 Task: Click on how the process works.
Action: Mouse moved to (132, 452)
Screenshot: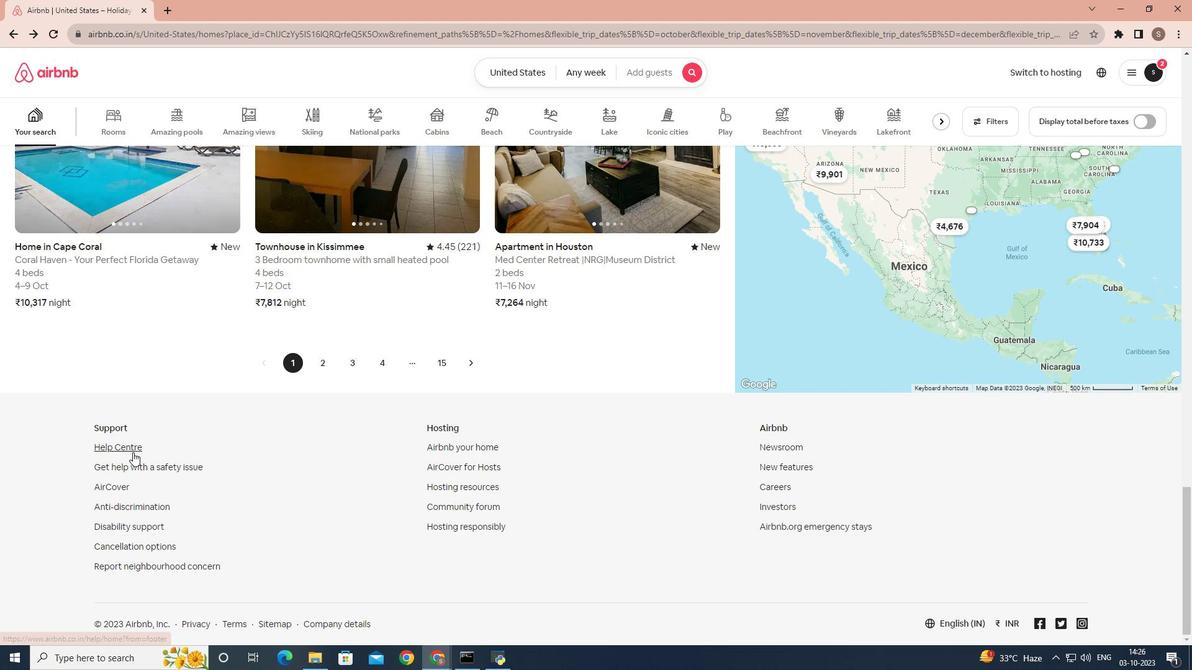 
Action: Mouse pressed left at (132, 452)
Screenshot: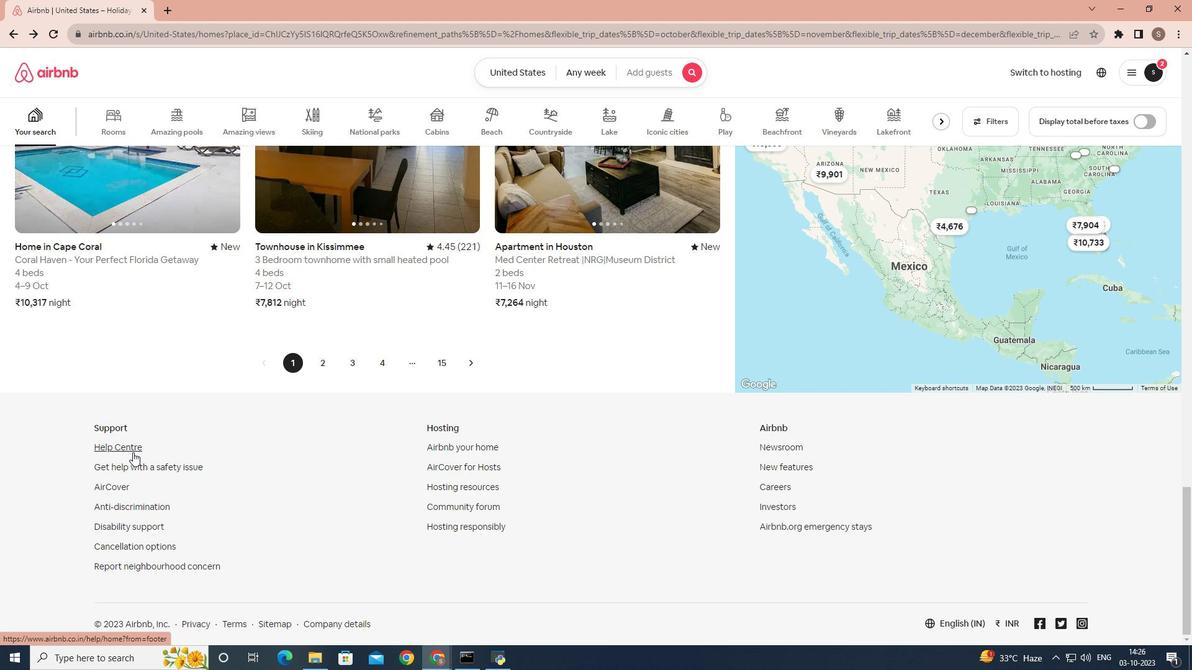 
Action: Mouse moved to (323, 476)
Screenshot: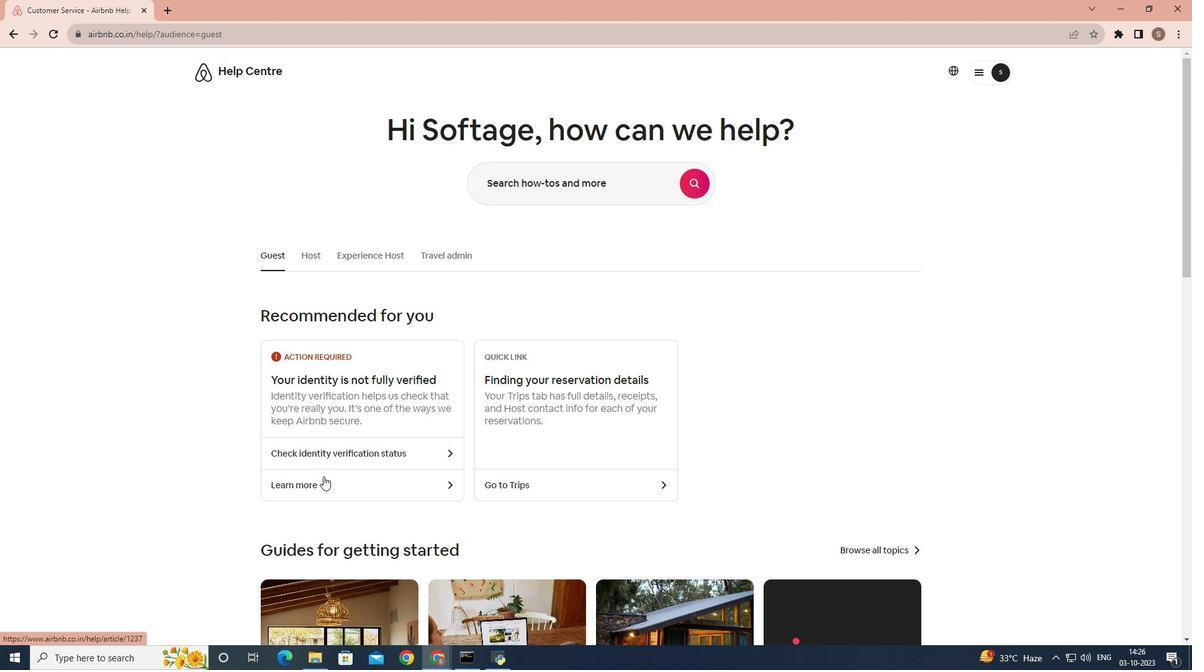 
Action: Mouse pressed left at (323, 476)
Screenshot: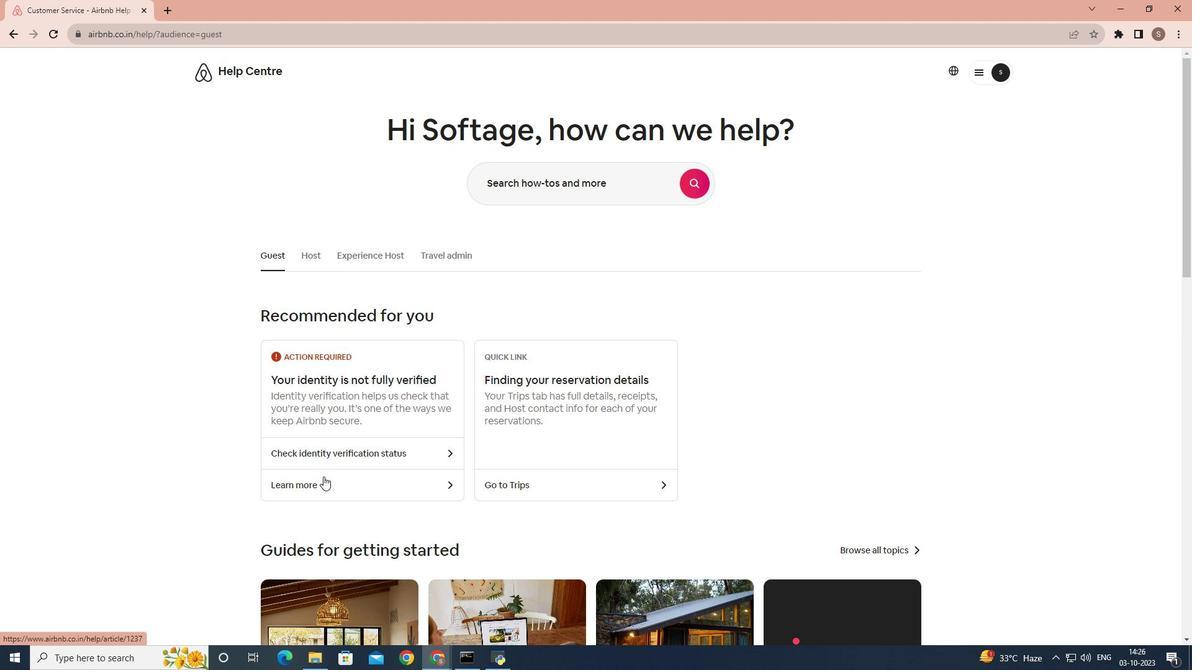 
Action: Mouse moved to (318, 479)
Screenshot: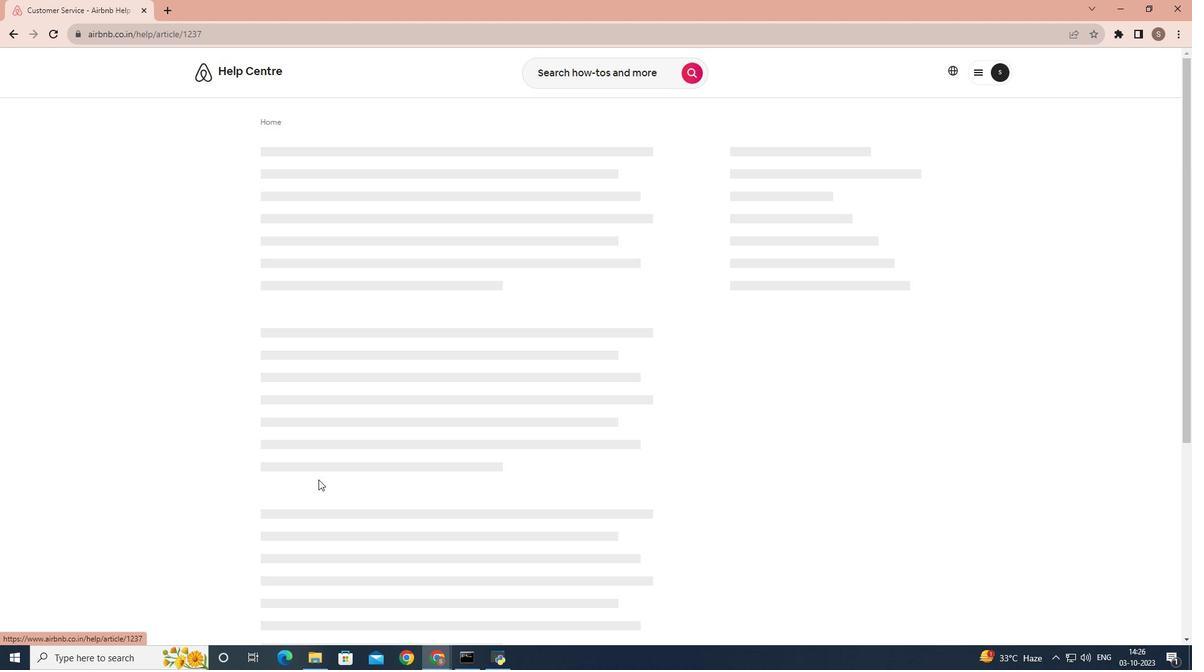 
Action: Mouse scrolled (318, 479) with delta (0, 0)
Screenshot: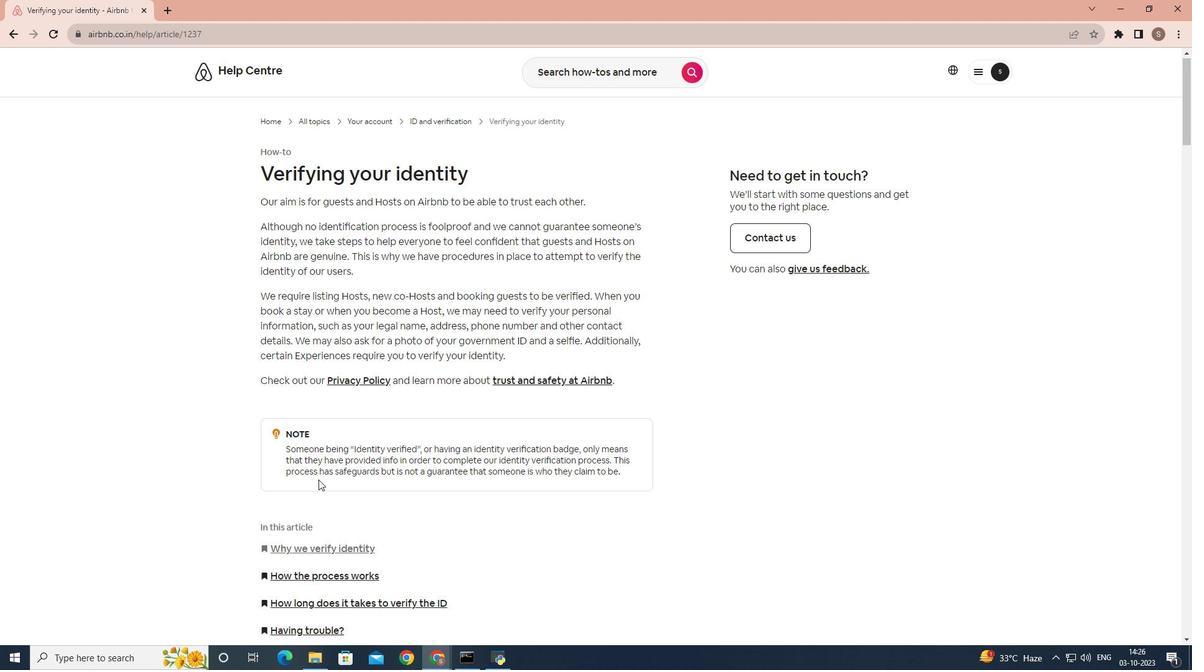 
Action: Mouse moved to (311, 514)
Screenshot: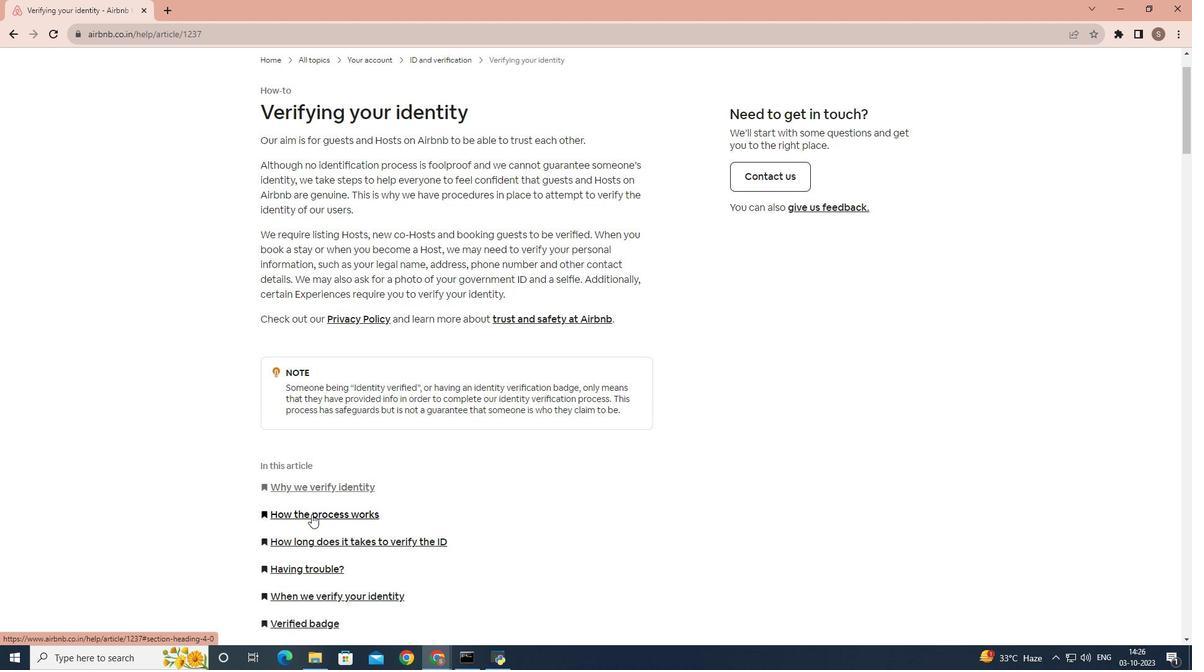 
Action: Mouse pressed left at (311, 514)
Screenshot: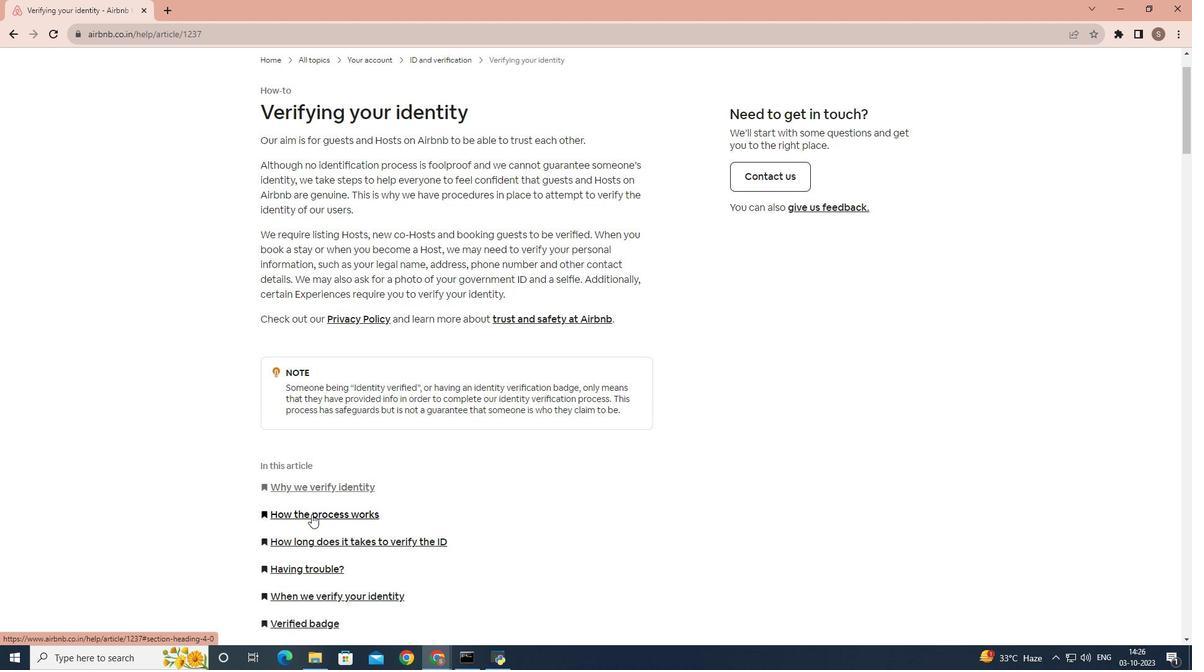 
